 Task: Add the task  Add support for SMS notifications to the mobile app to the section Celestial Sprint in the project TransferLine and add a Due Date to the respective task as 2024/04/01.
Action: Mouse moved to (712, 456)
Screenshot: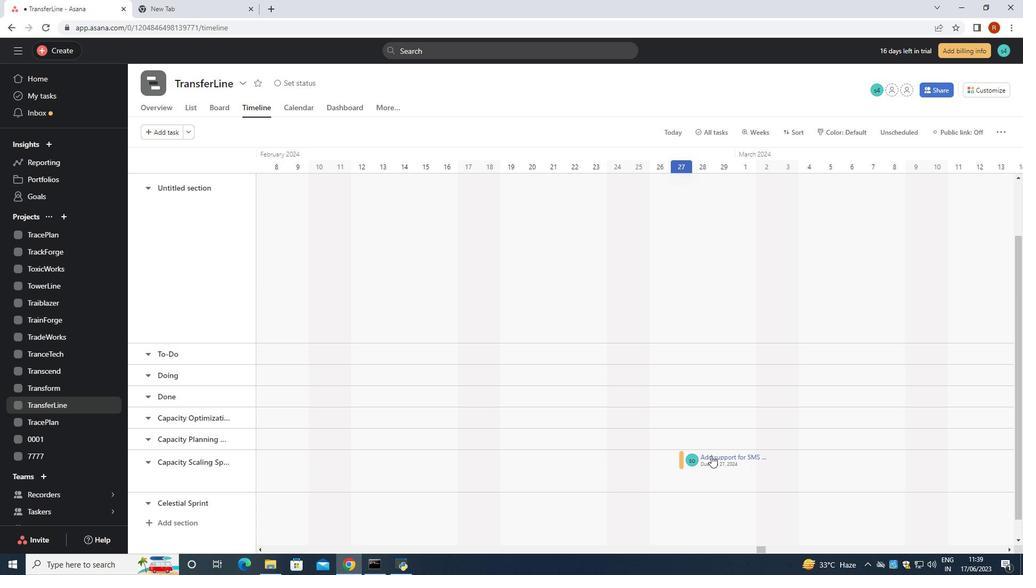 
Action: Mouse pressed left at (712, 456)
Screenshot: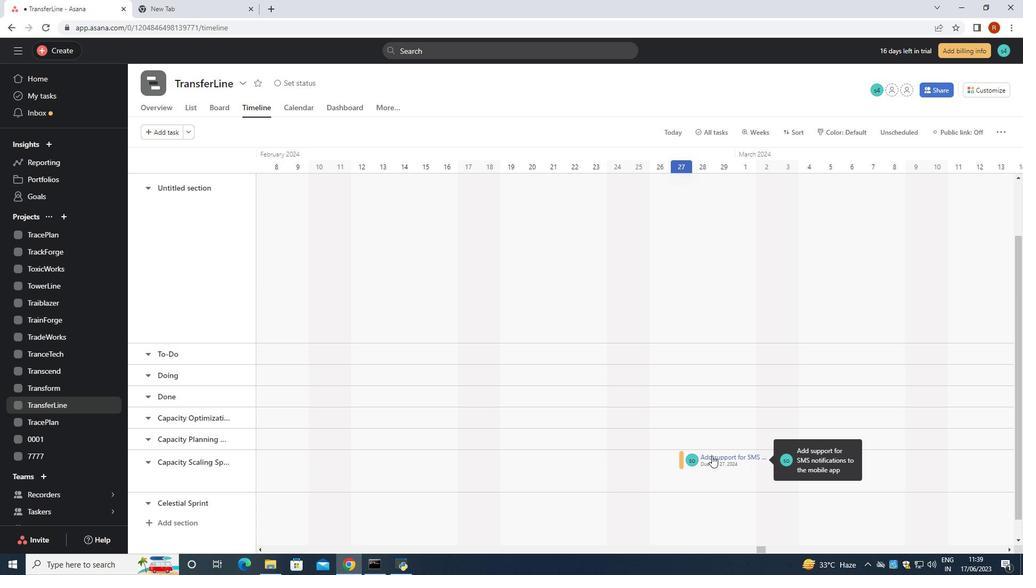 
Action: Mouse moved to (796, 214)
Screenshot: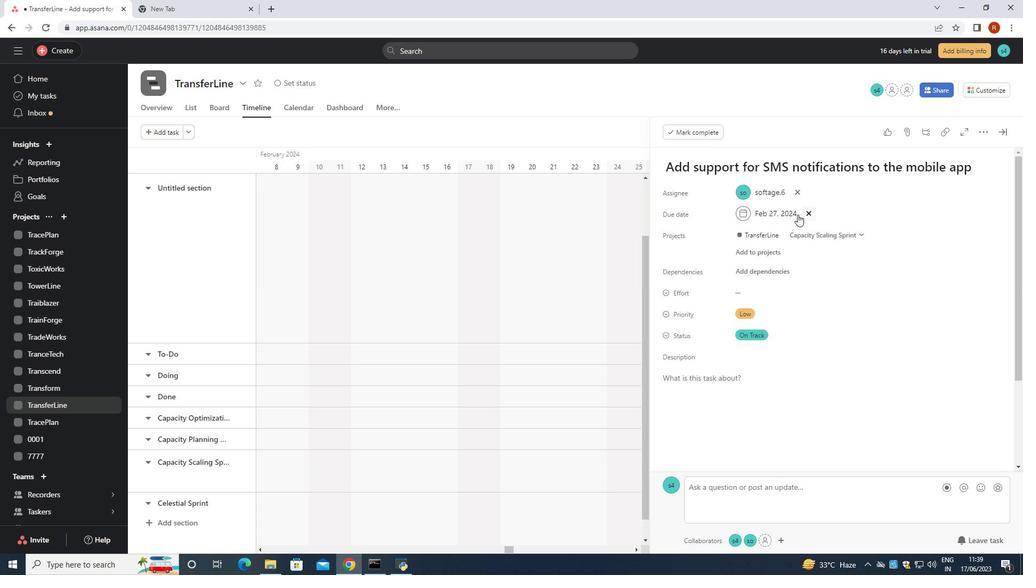 
Action: Mouse pressed left at (796, 214)
Screenshot: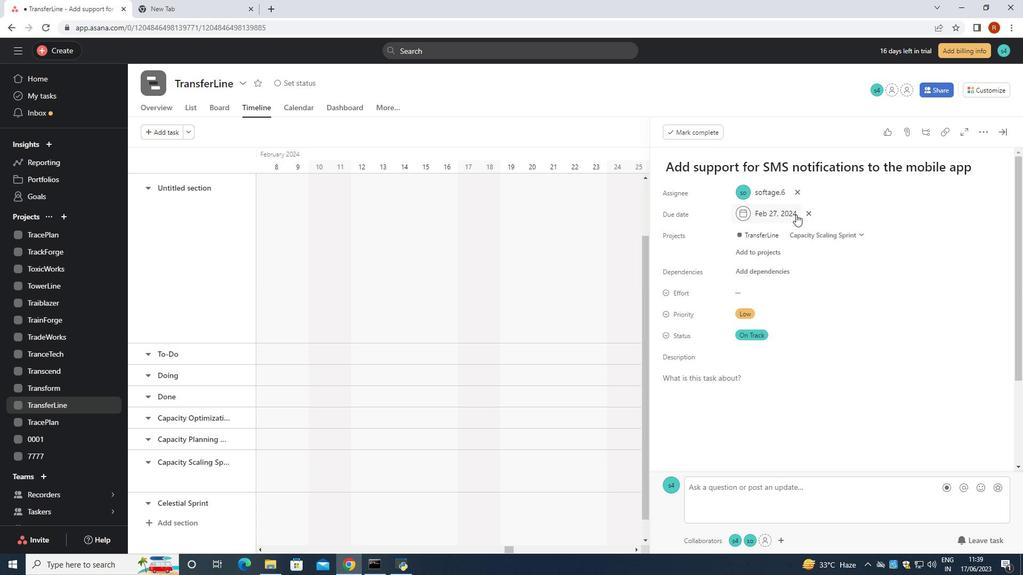 
Action: Mouse moved to (824, 229)
Screenshot: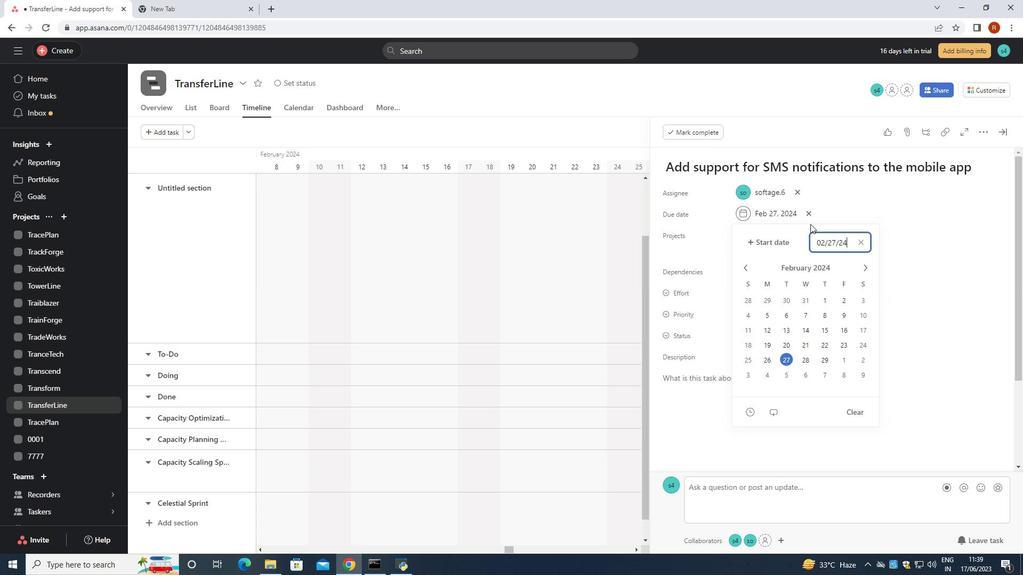
Action: Key pressed <Key.backspace><Key.backspace><Key.backspace><Key.backspace><Key.backspace><Key.backspace><Key.backspace><Key.backspace><Key.backspace><Key.backspace><Key.backspace><Key.backspace><Key.backspace><Key.backspace><Key.backspace><Key.backspace><Key.backspace><Key.backspace><Key.backspace><Key.backspace><Key.backspace><Key.backspace><Key.backspace><Key.backspace><Key.backspace><Key.backspace>2024/04/01<Key.enter>
Screenshot: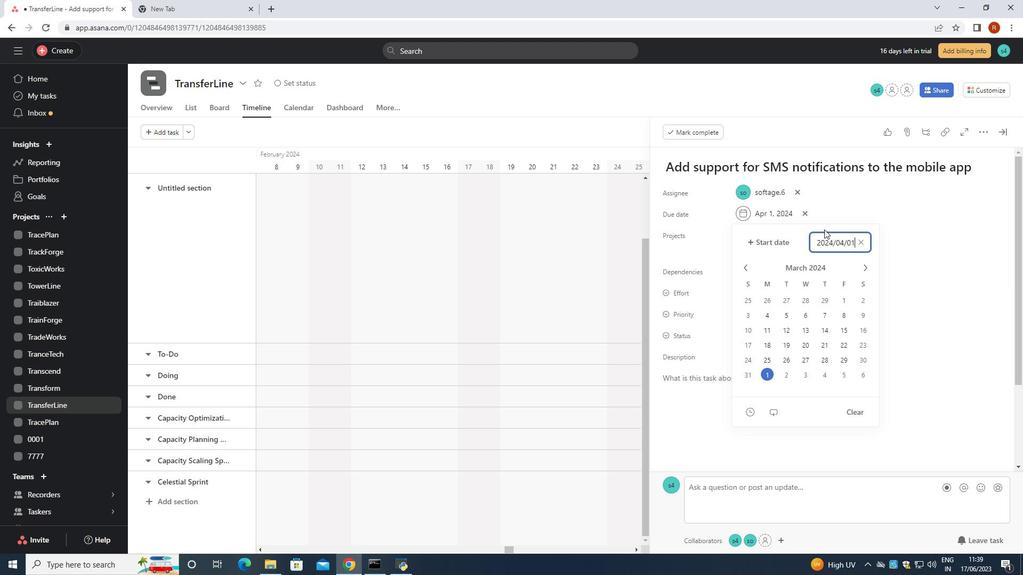 
Action: Mouse moved to (861, 233)
Screenshot: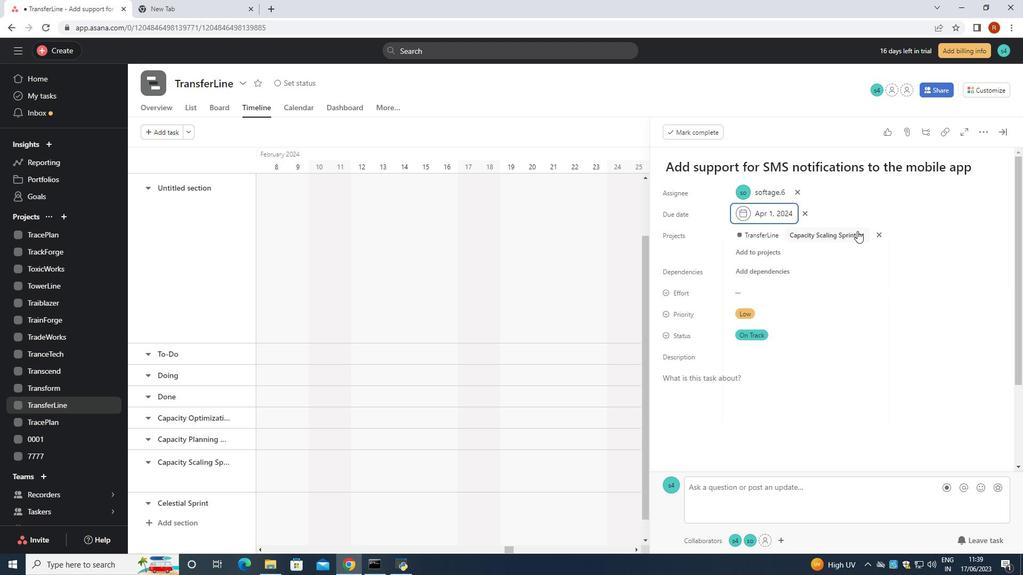 
Action: Mouse pressed left at (861, 233)
Screenshot: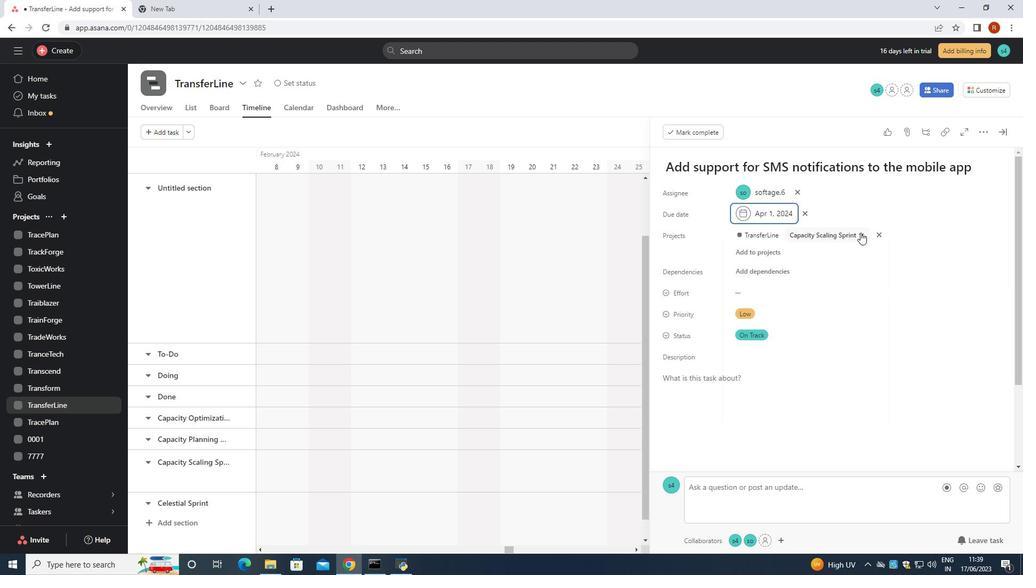 
Action: Mouse moved to (808, 394)
Screenshot: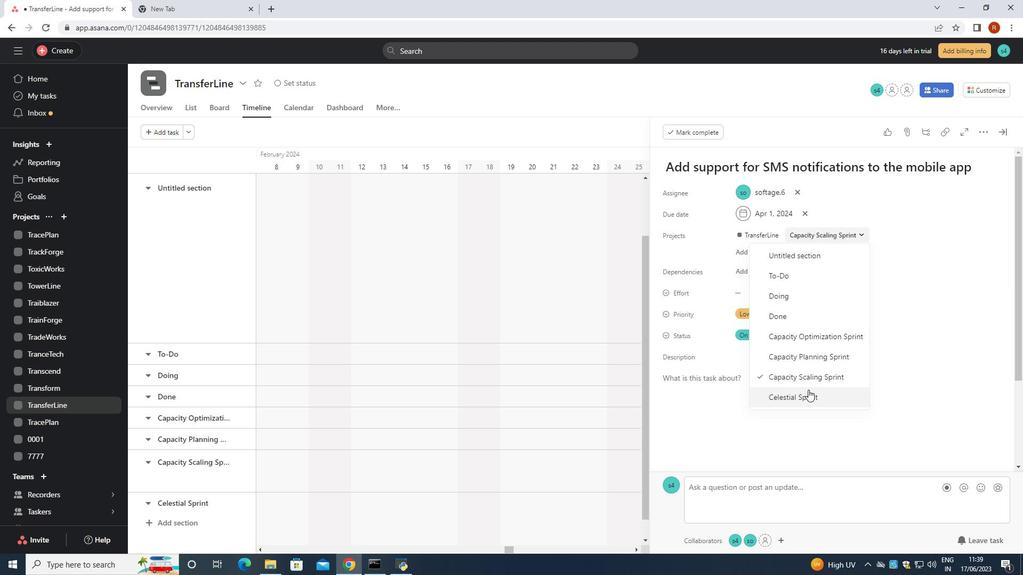 
Action: Mouse pressed left at (808, 394)
Screenshot: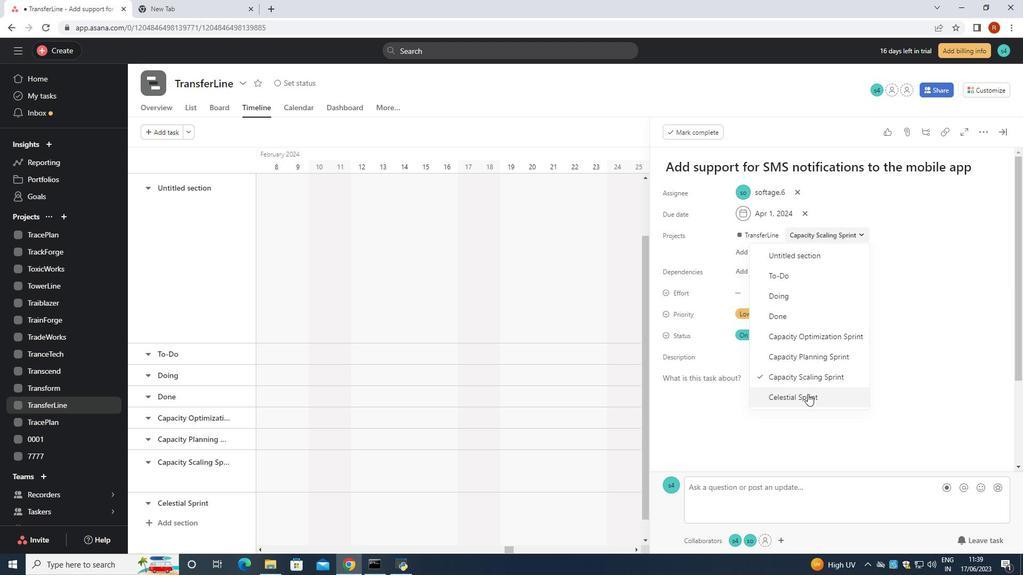 
